 Task: Add Aura Cacia Lavender Foam Bath to the cart.
Action: Mouse moved to (744, 288)
Screenshot: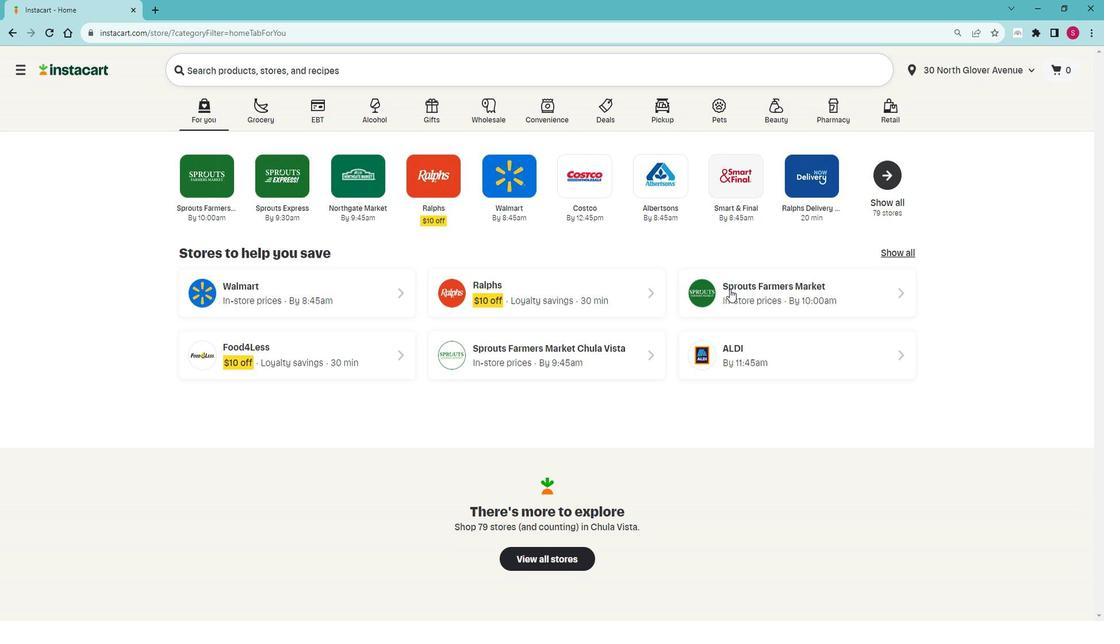 
Action: Mouse pressed left at (744, 288)
Screenshot: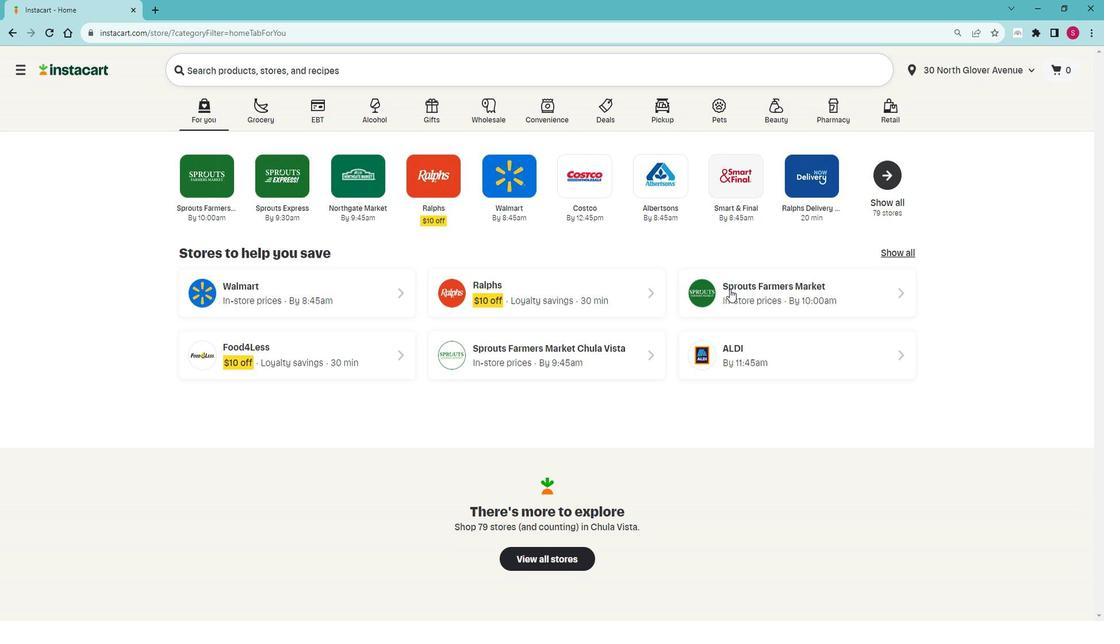 
Action: Mouse moved to (72, 418)
Screenshot: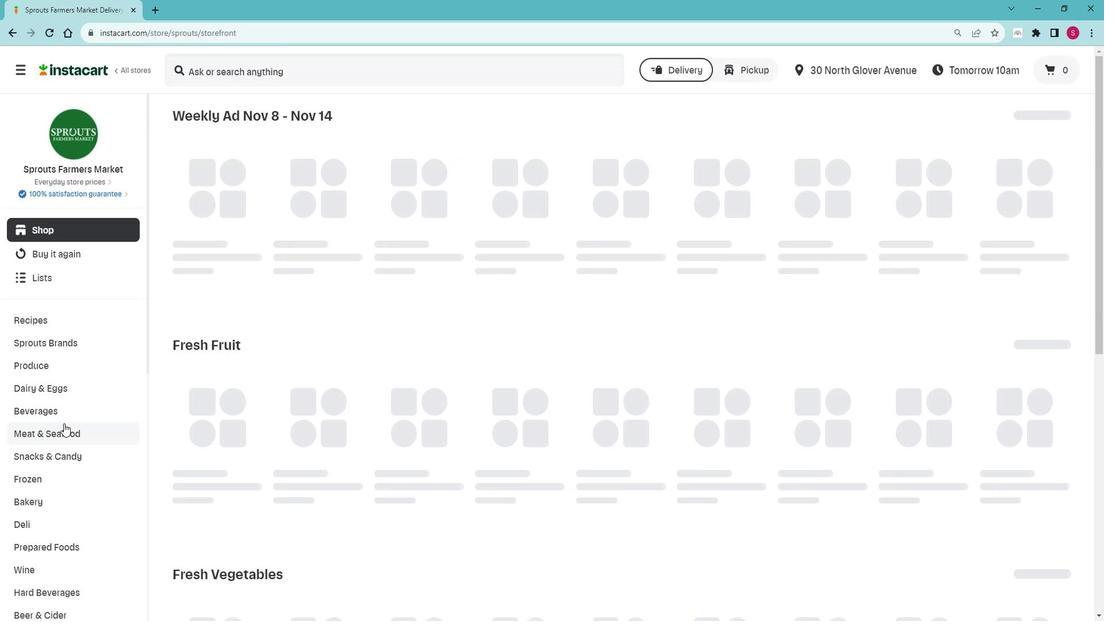 
Action: Mouse scrolled (72, 417) with delta (0, 0)
Screenshot: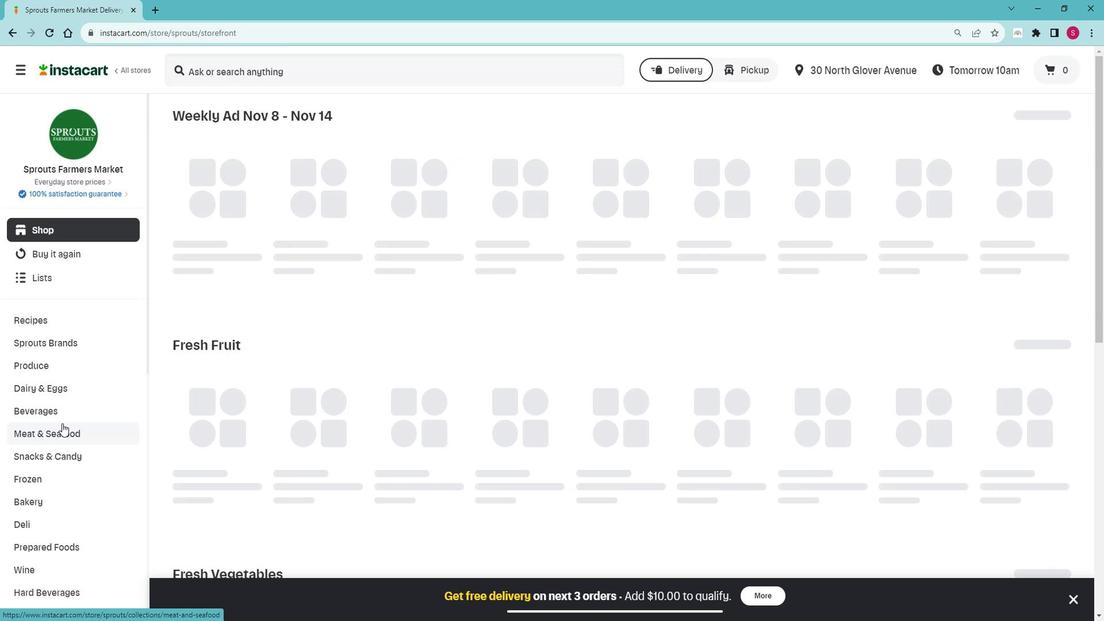 
Action: Mouse scrolled (72, 417) with delta (0, 0)
Screenshot: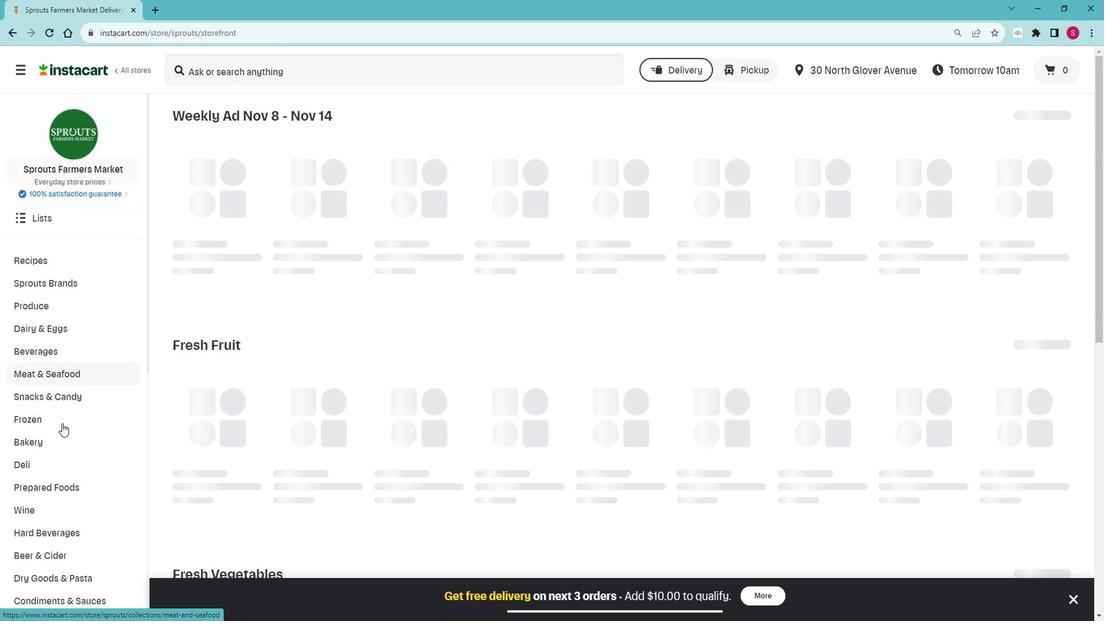
Action: Mouse scrolled (72, 417) with delta (0, 0)
Screenshot: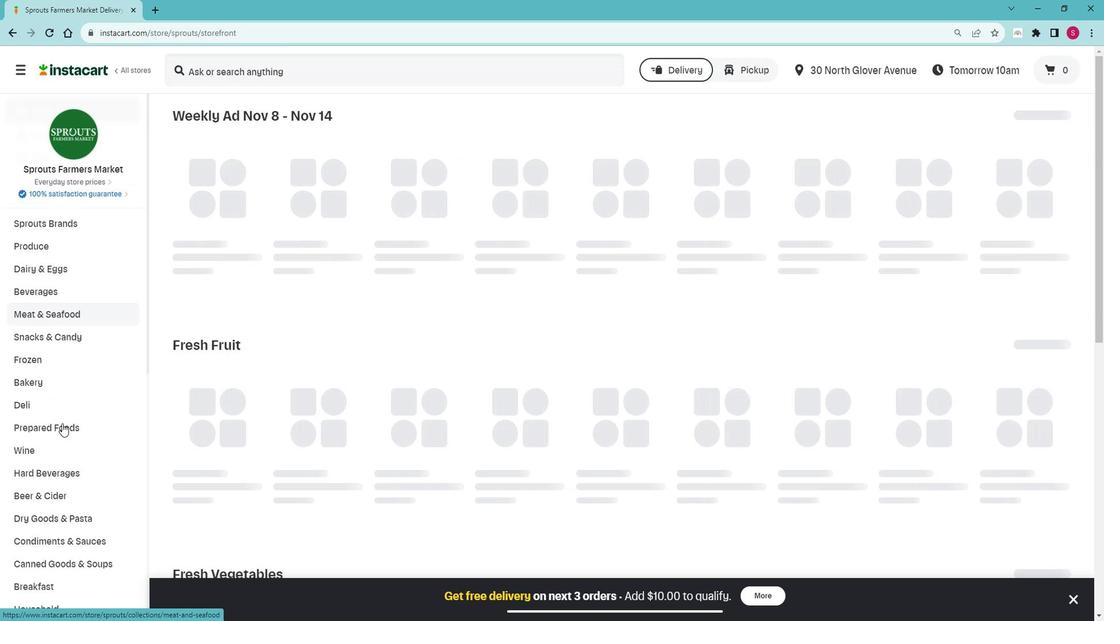 
Action: Mouse scrolled (72, 417) with delta (0, 0)
Screenshot: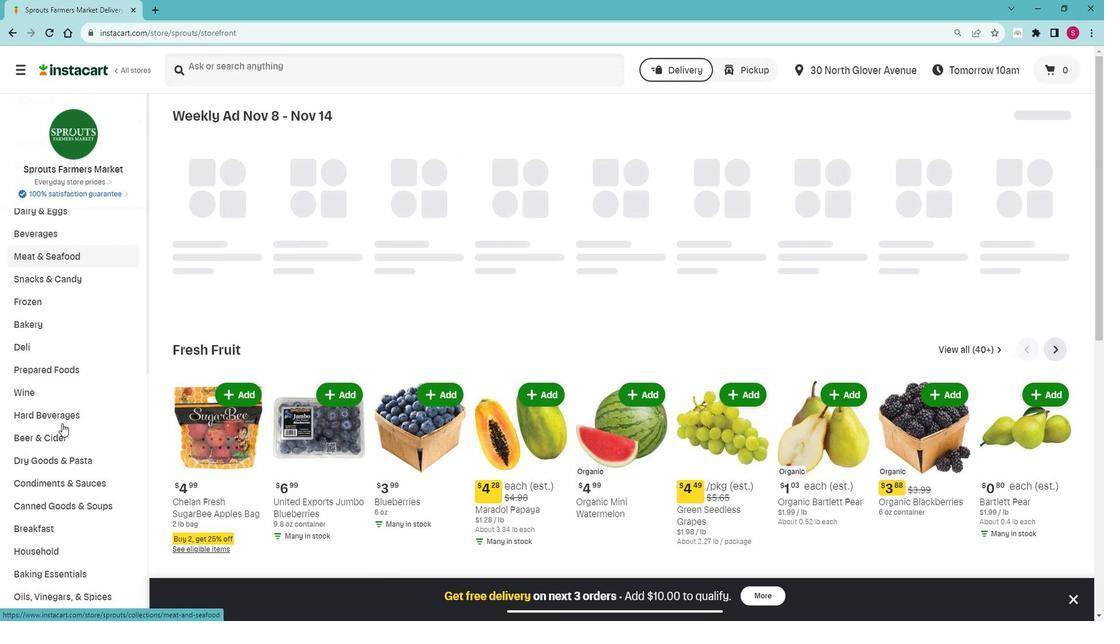 
Action: Mouse scrolled (72, 417) with delta (0, 0)
Screenshot: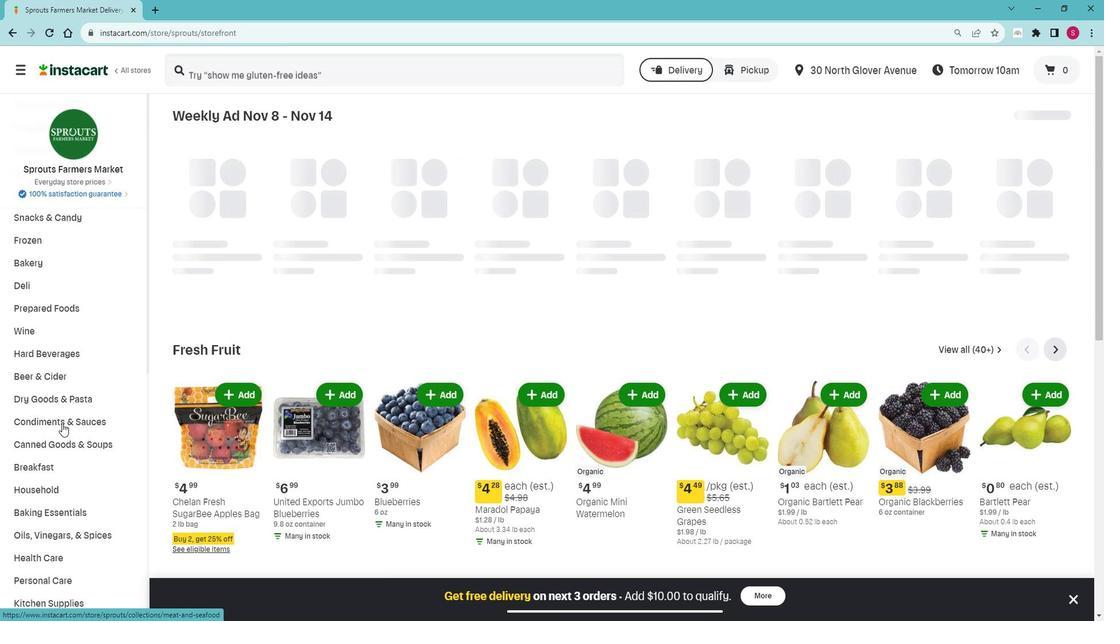 
Action: Mouse scrolled (72, 417) with delta (0, 0)
Screenshot: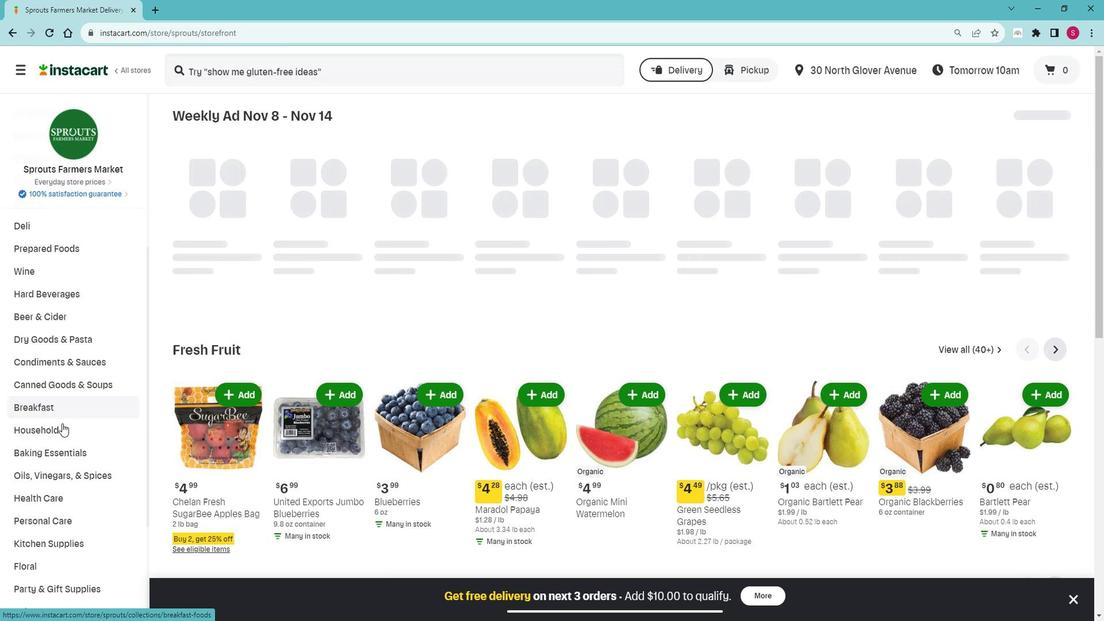 
Action: Mouse scrolled (72, 417) with delta (0, 0)
Screenshot: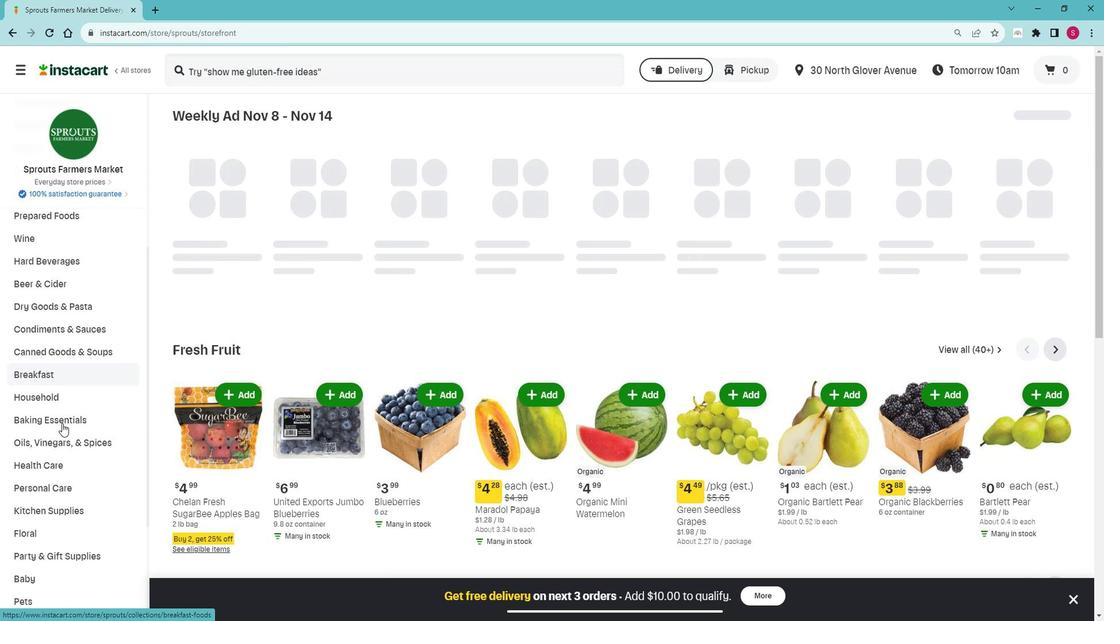 
Action: Mouse moved to (78, 392)
Screenshot: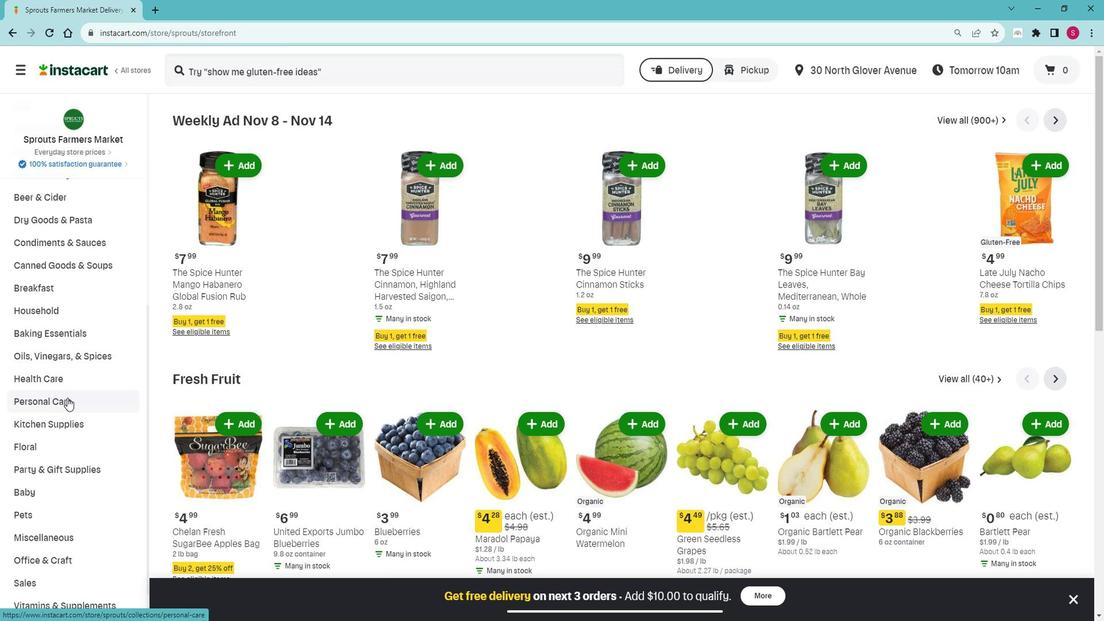 
Action: Mouse pressed left at (78, 392)
Screenshot: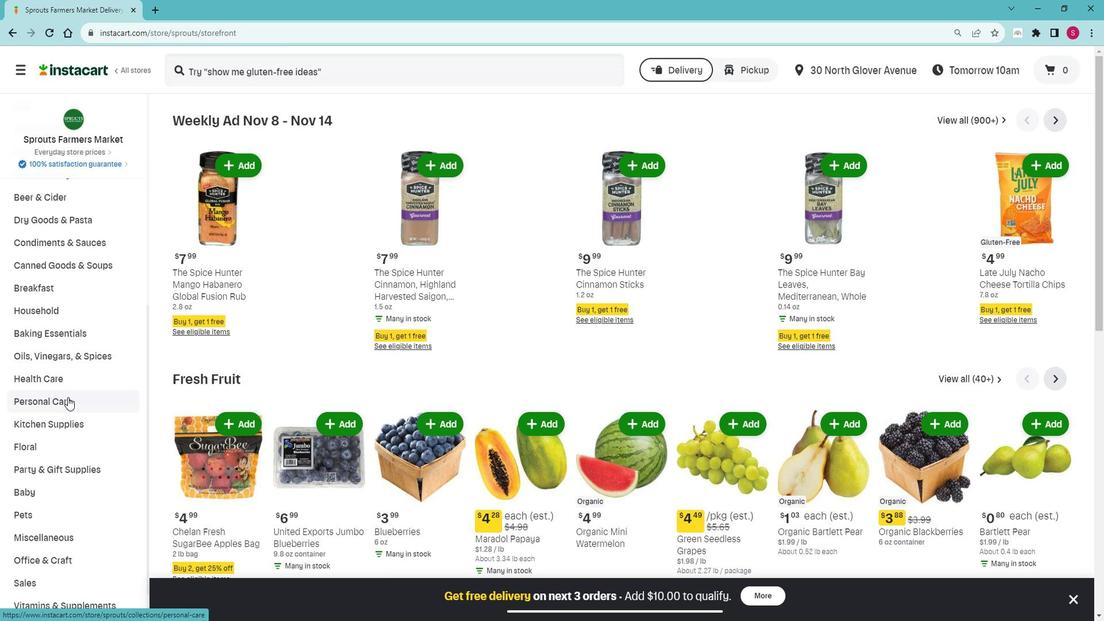 
Action: Mouse moved to (71, 420)
Screenshot: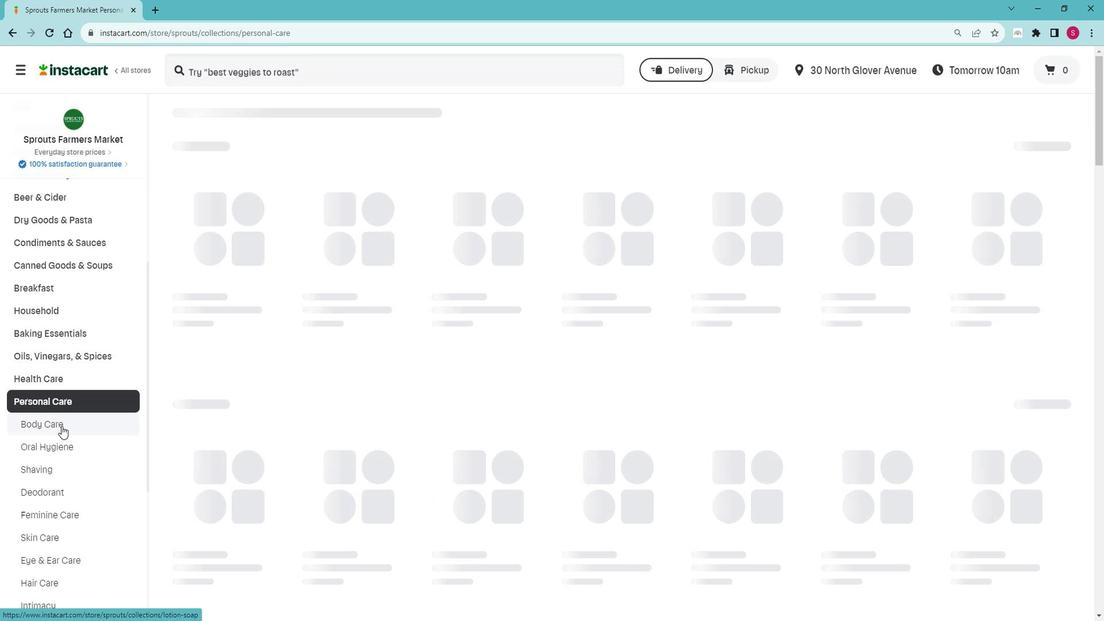 
Action: Mouse pressed left at (71, 420)
Screenshot: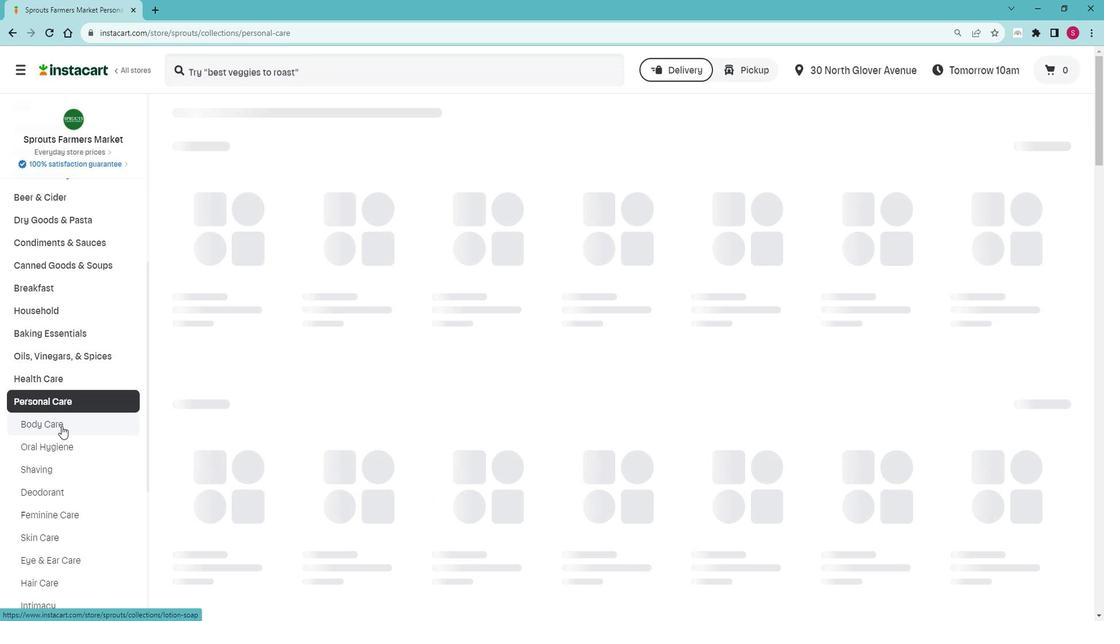
Action: Mouse moved to (477, 169)
Screenshot: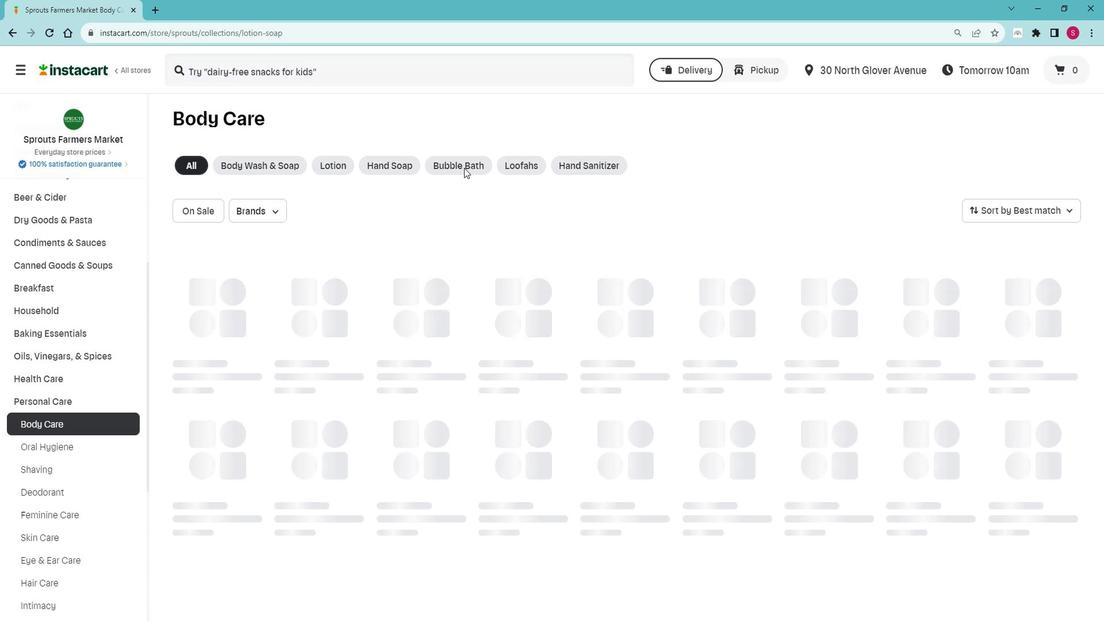 
Action: Mouse pressed left at (477, 169)
Screenshot: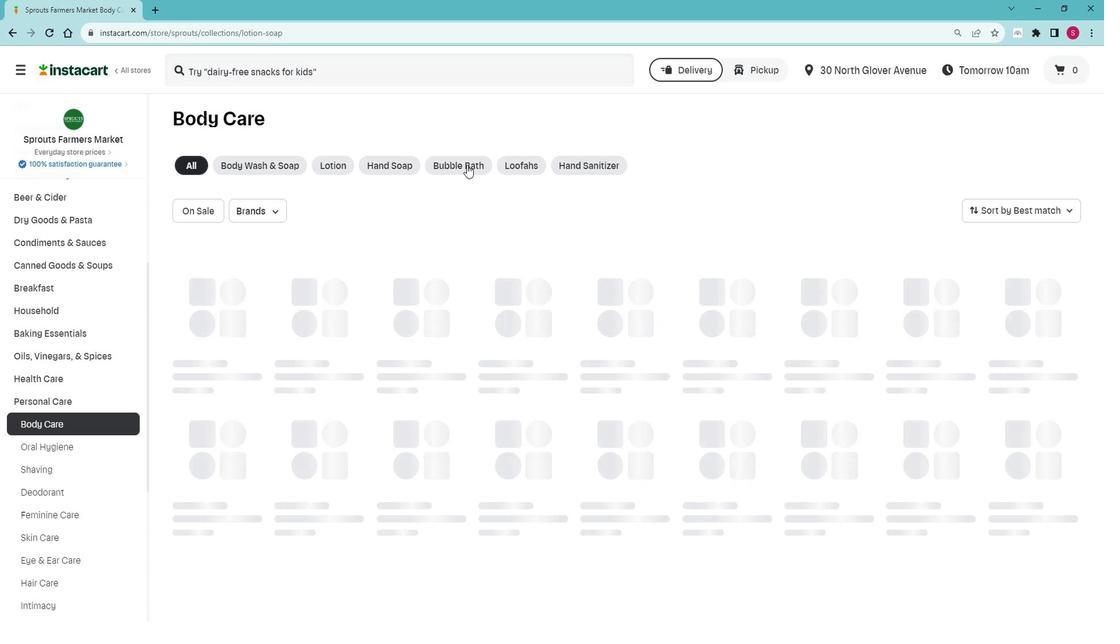 
Action: Mouse moved to (434, 80)
Screenshot: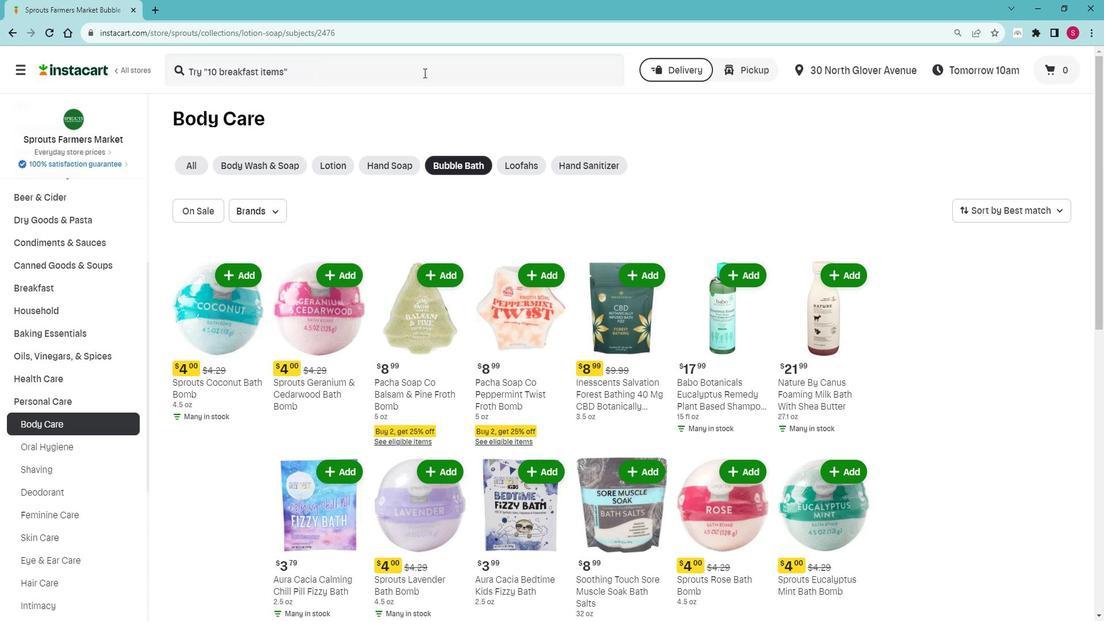 
Action: Mouse pressed left at (434, 80)
Screenshot: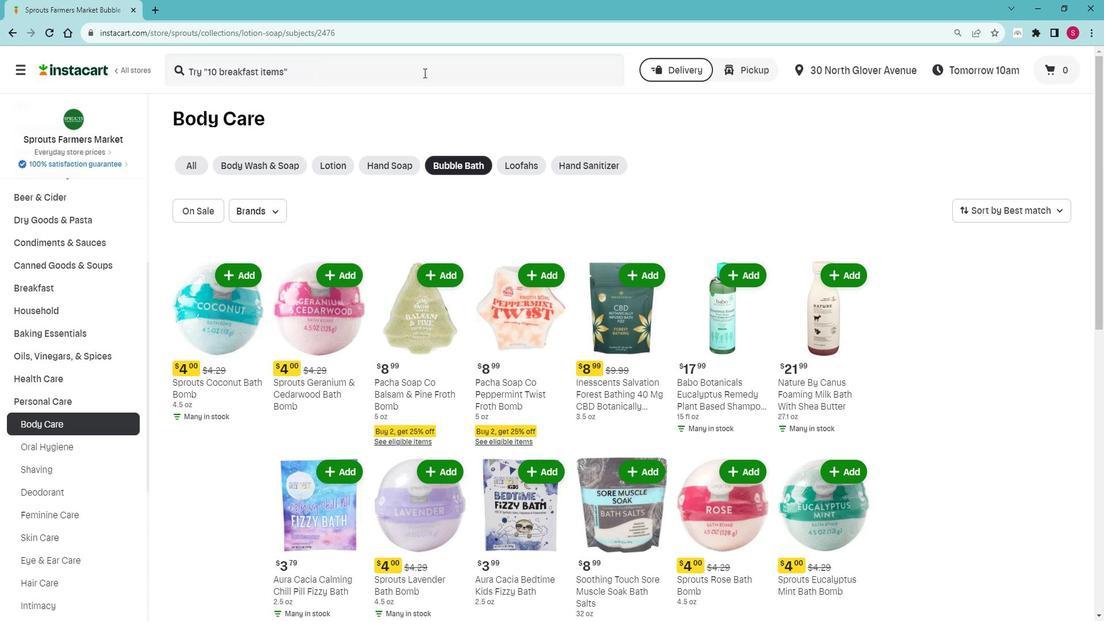 
Action: Mouse moved to (426, 77)
Screenshot: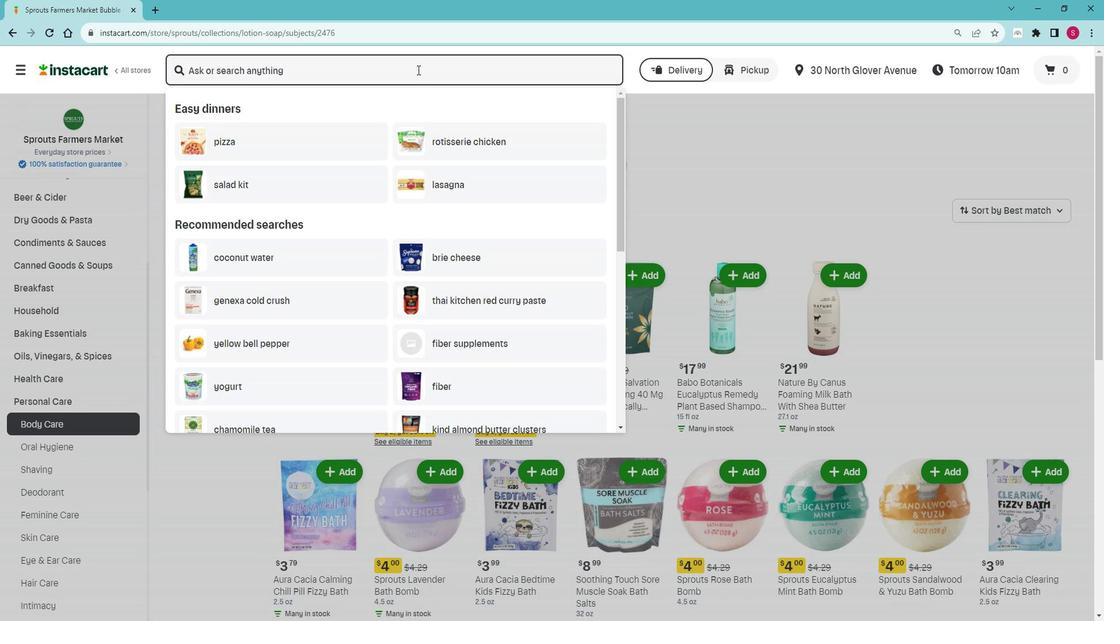 
Action: Key pressed <Key.shift>Aui<Key.backspace>ra<Key.space><Key.shift>Cacia<Key.space><Key.shift>LAvender<Key.space><Key.backspace><Key.backspace><Key.backspace><Key.backspace><Key.backspace><Key.backspace><Key.backspace><Key.backspace>avender<Key.space><Key.shift>Foam<Key.space><Key.shift>Bath<Key.space><Key.enter>
Screenshot: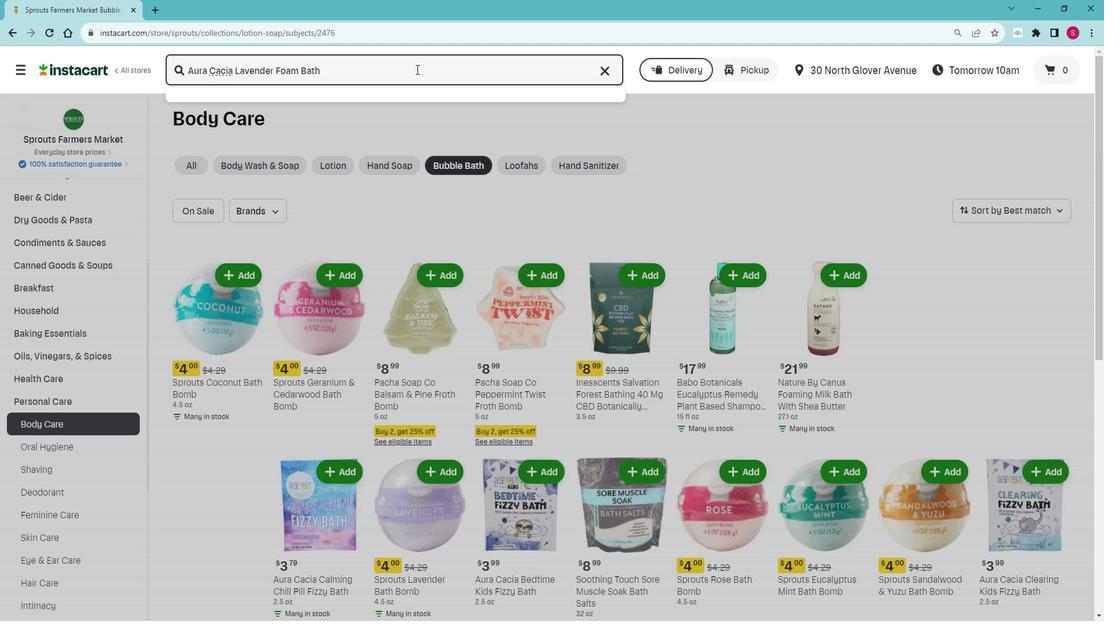 
Action: Mouse moved to (868, 190)
Screenshot: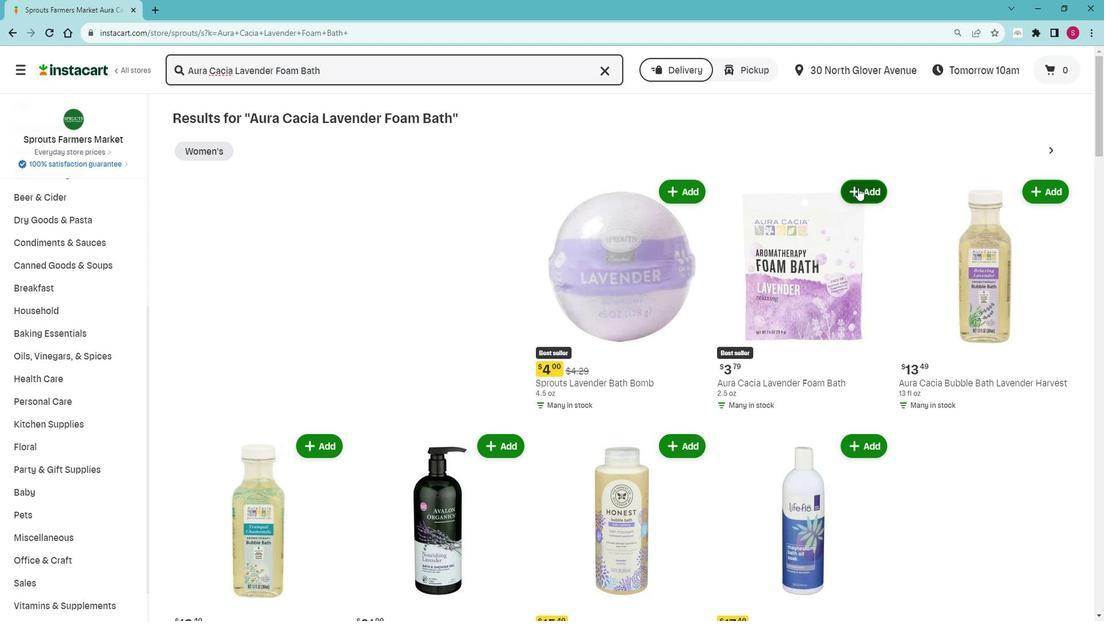 
Action: Mouse pressed left at (868, 190)
Screenshot: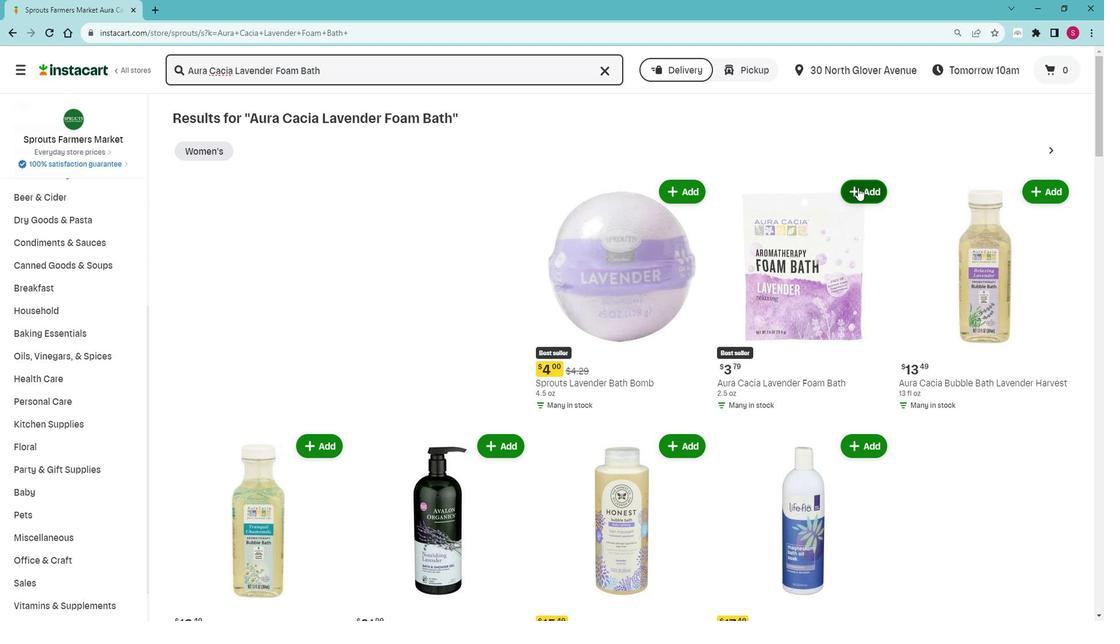 
Action: Mouse moved to (865, 155)
Screenshot: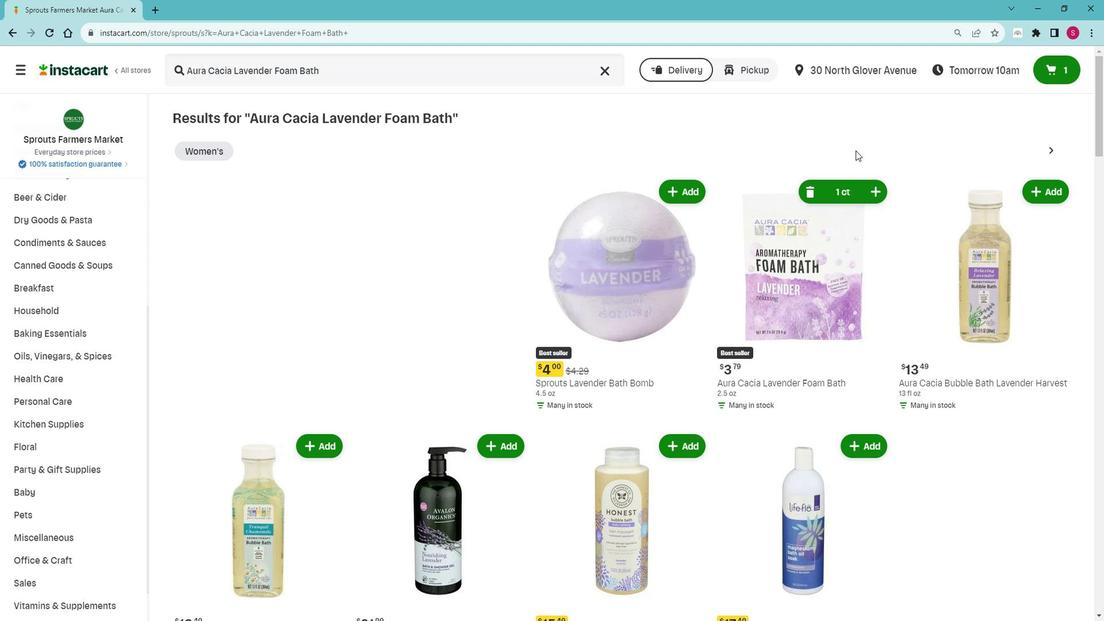 
